 Task: Print the contact list from Outlook.
Action: Mouse moved to (19, 104)
Screenshot: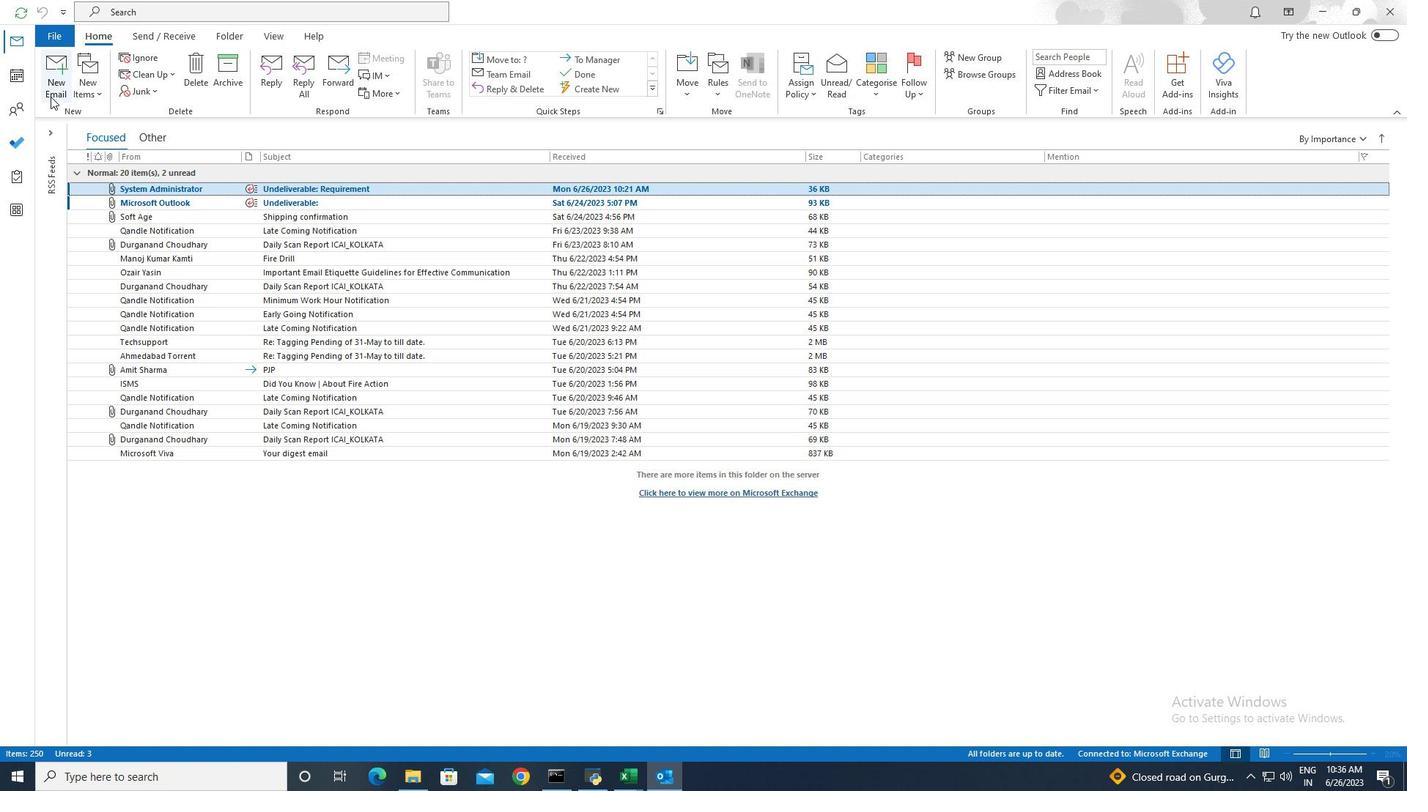 
Action: Mouse pressed left at (19, 104)
Screenshot: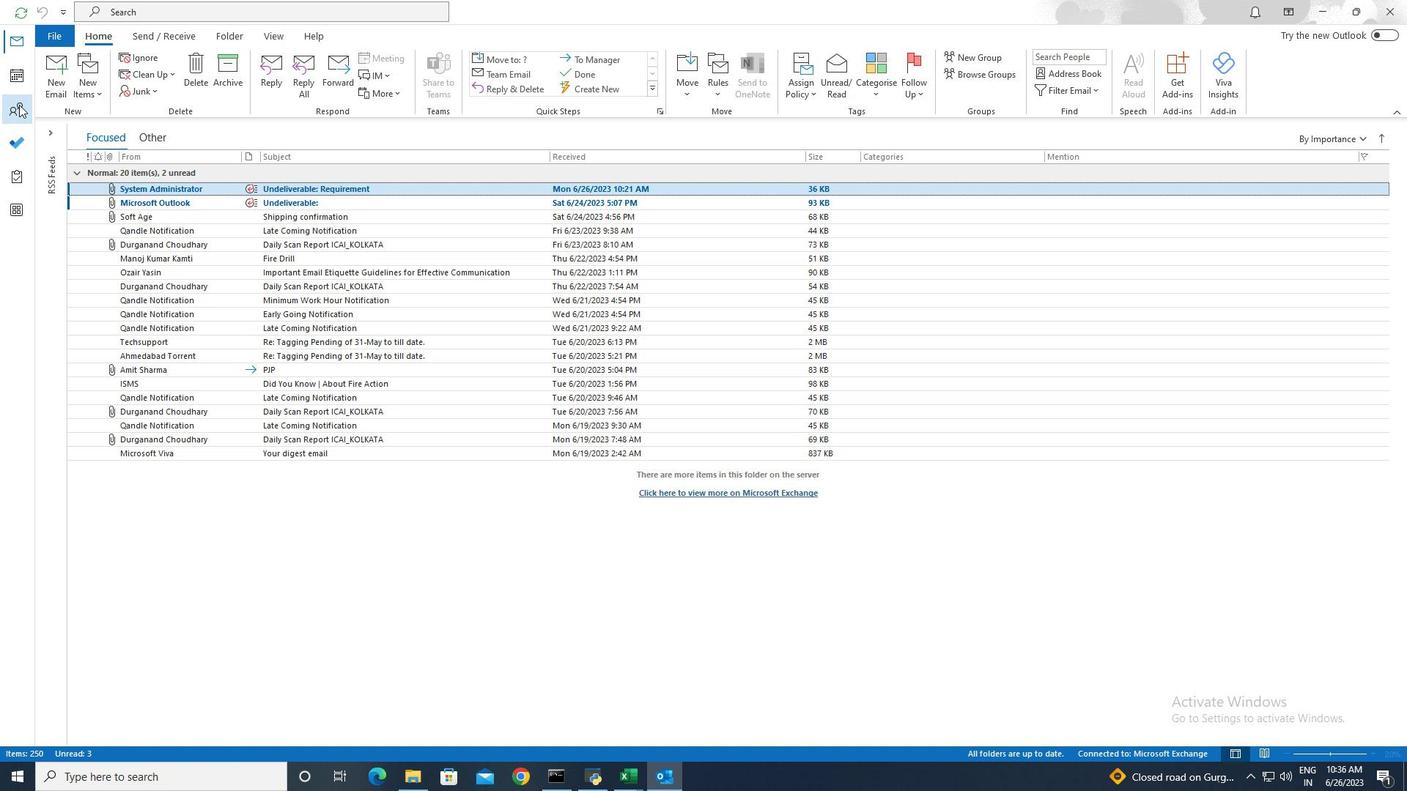 
Action: Mouse moved to (217, 187)
Screenshot: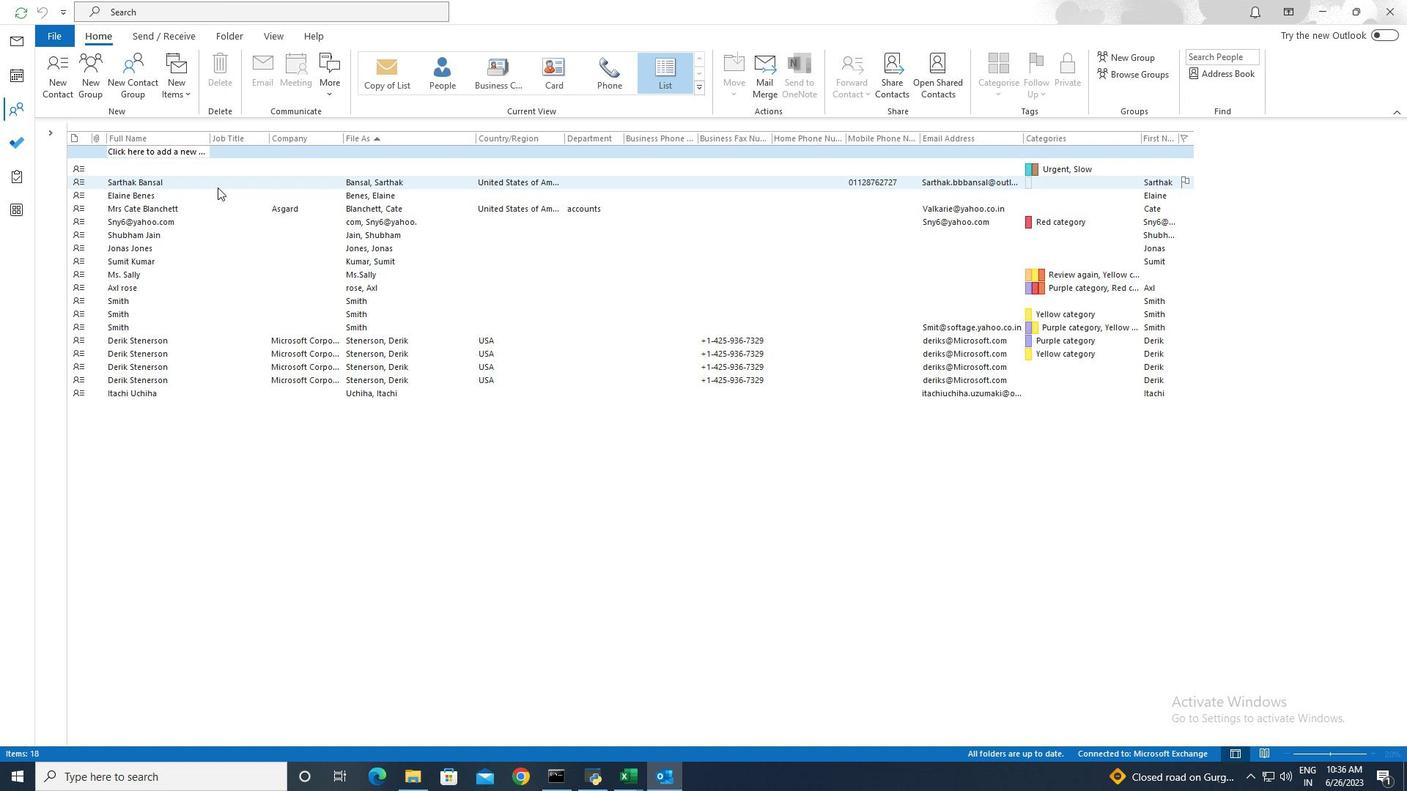 
Action: Mouse pressed left at (217, 187)
Screenshot: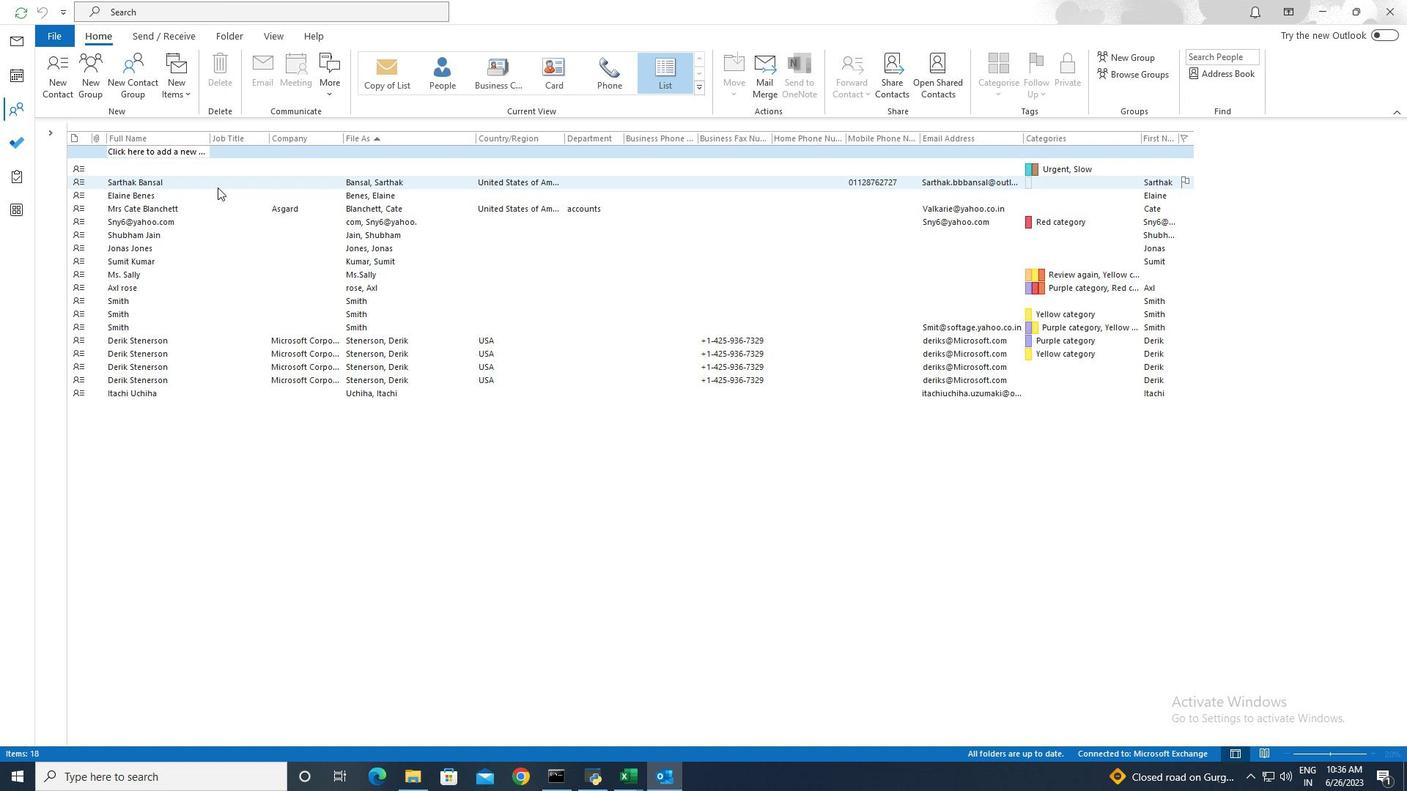 
Action: Mouse moved to (66, 38)
Screenshot: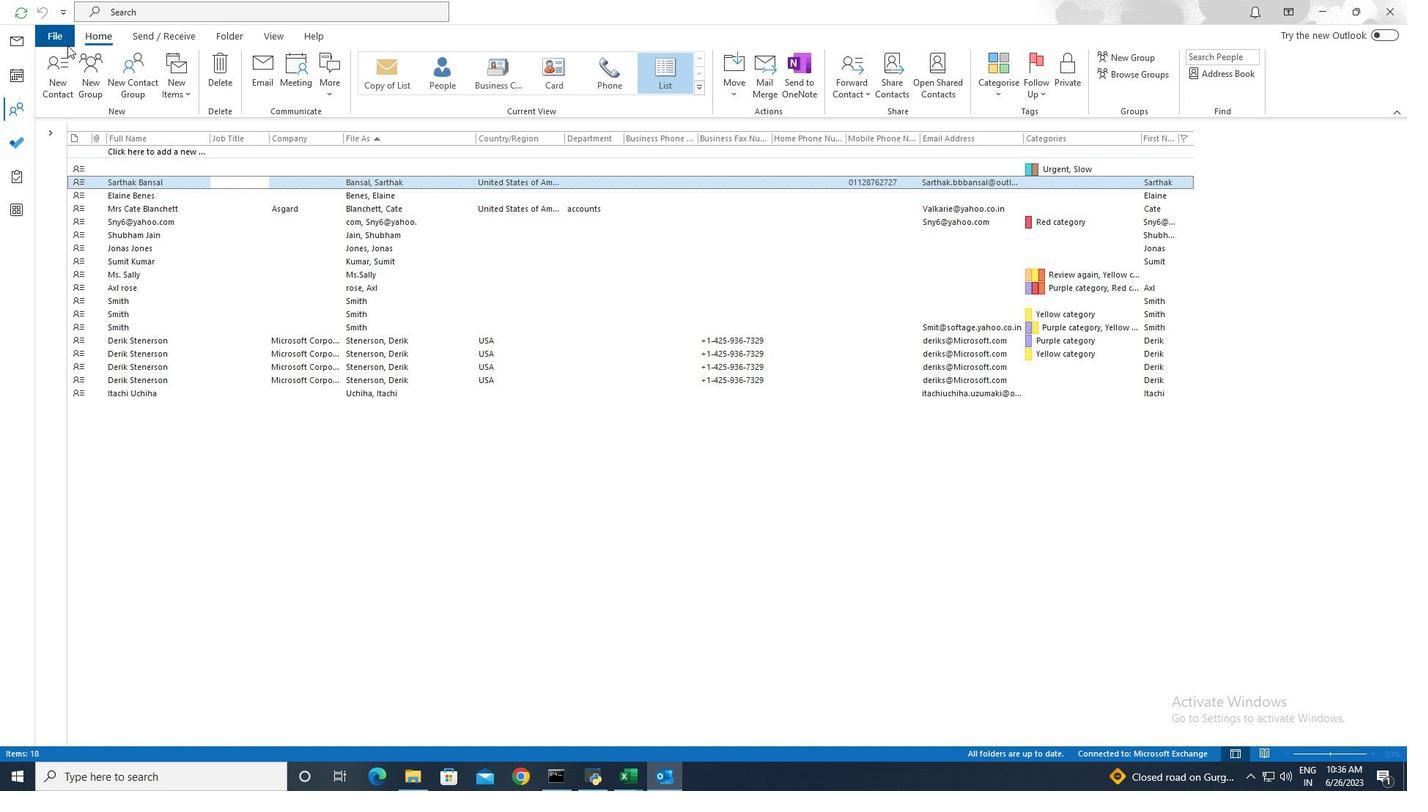 
Action: Mouse pressed left at (66, 38)
Screenshot: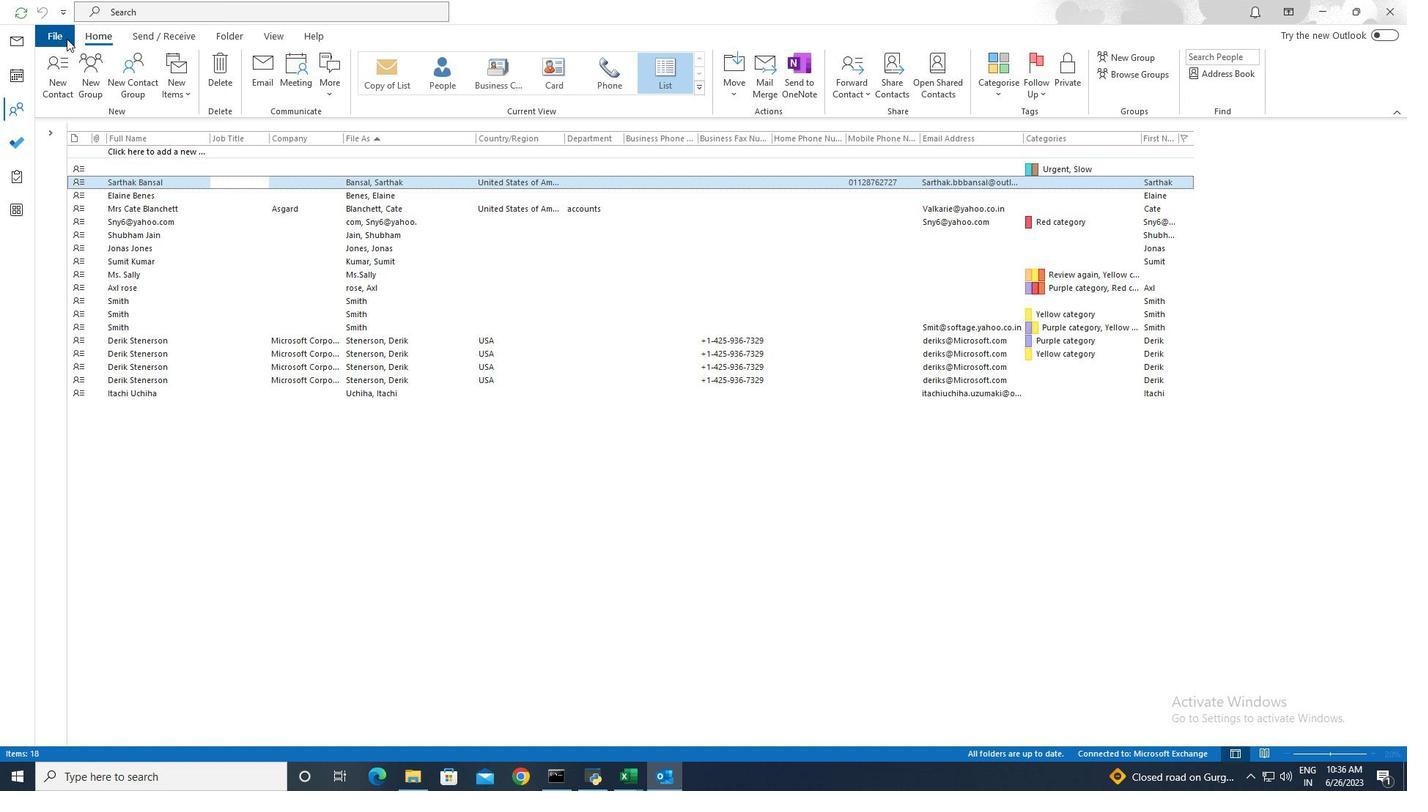 
Action: Mouse moved to (66, 197)
Screenshot: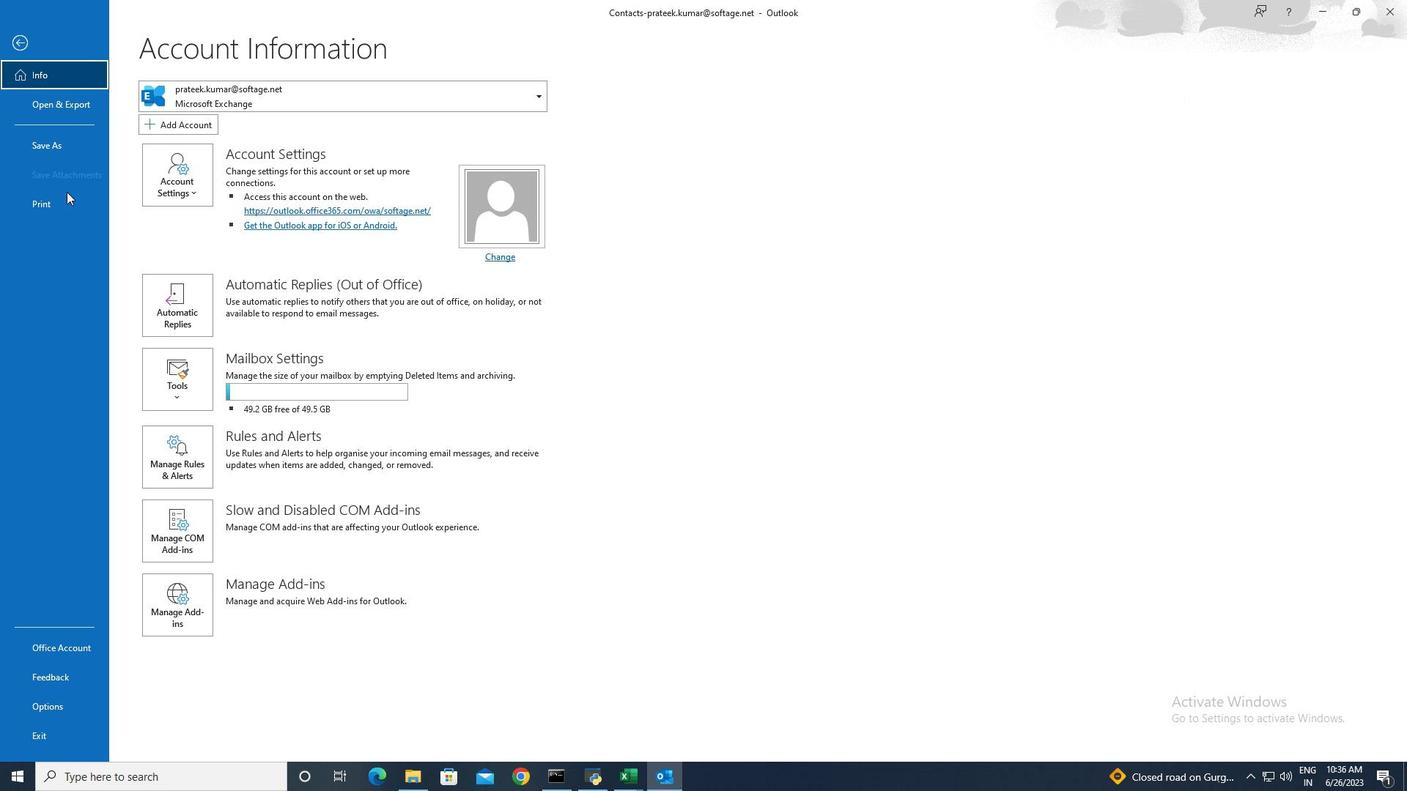 
Action: Mouse pressed left at (66, 197)
Screenshot: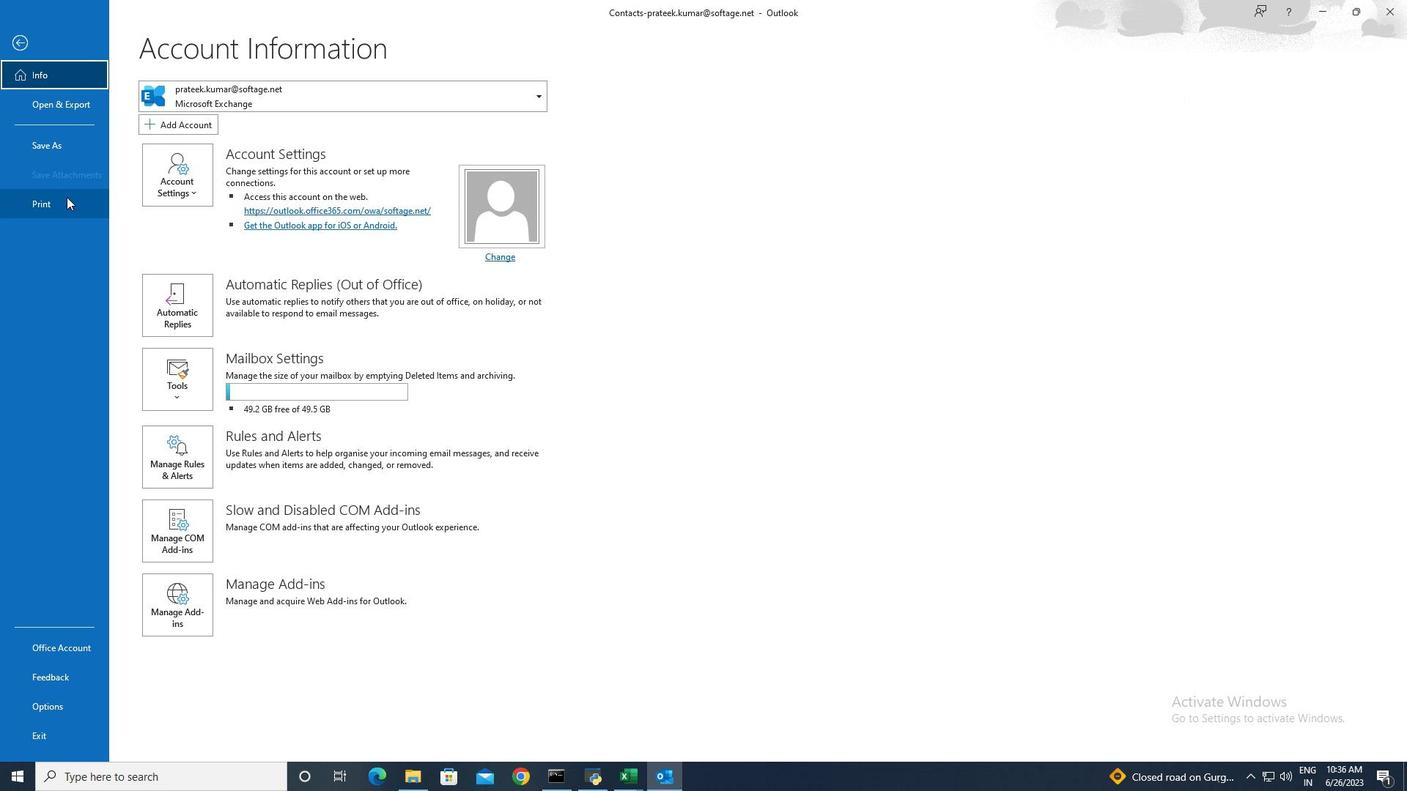 
Action: Mouse moved to (227, 291)
Screenshot: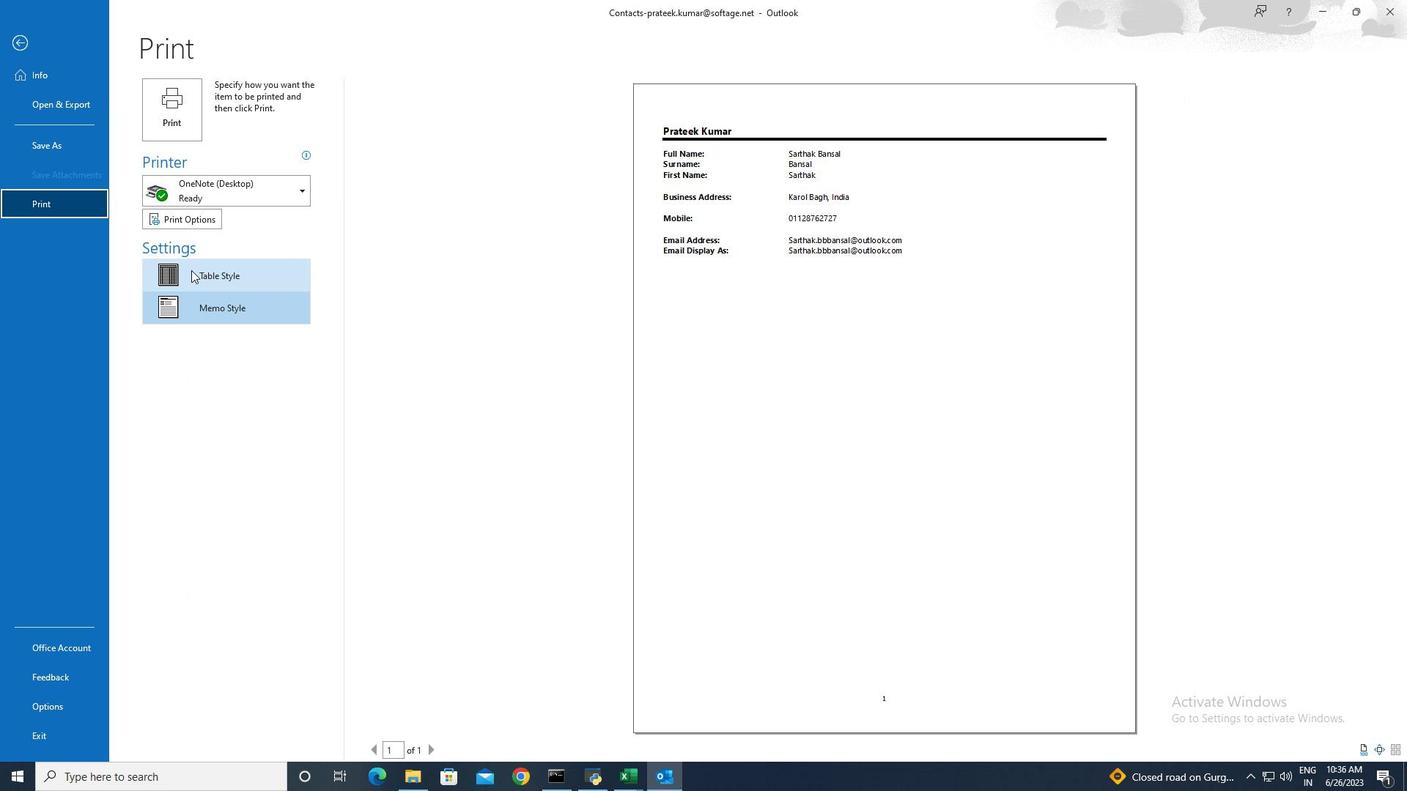 
Action: Mouse pressed left at (227, 291)
Screenshot: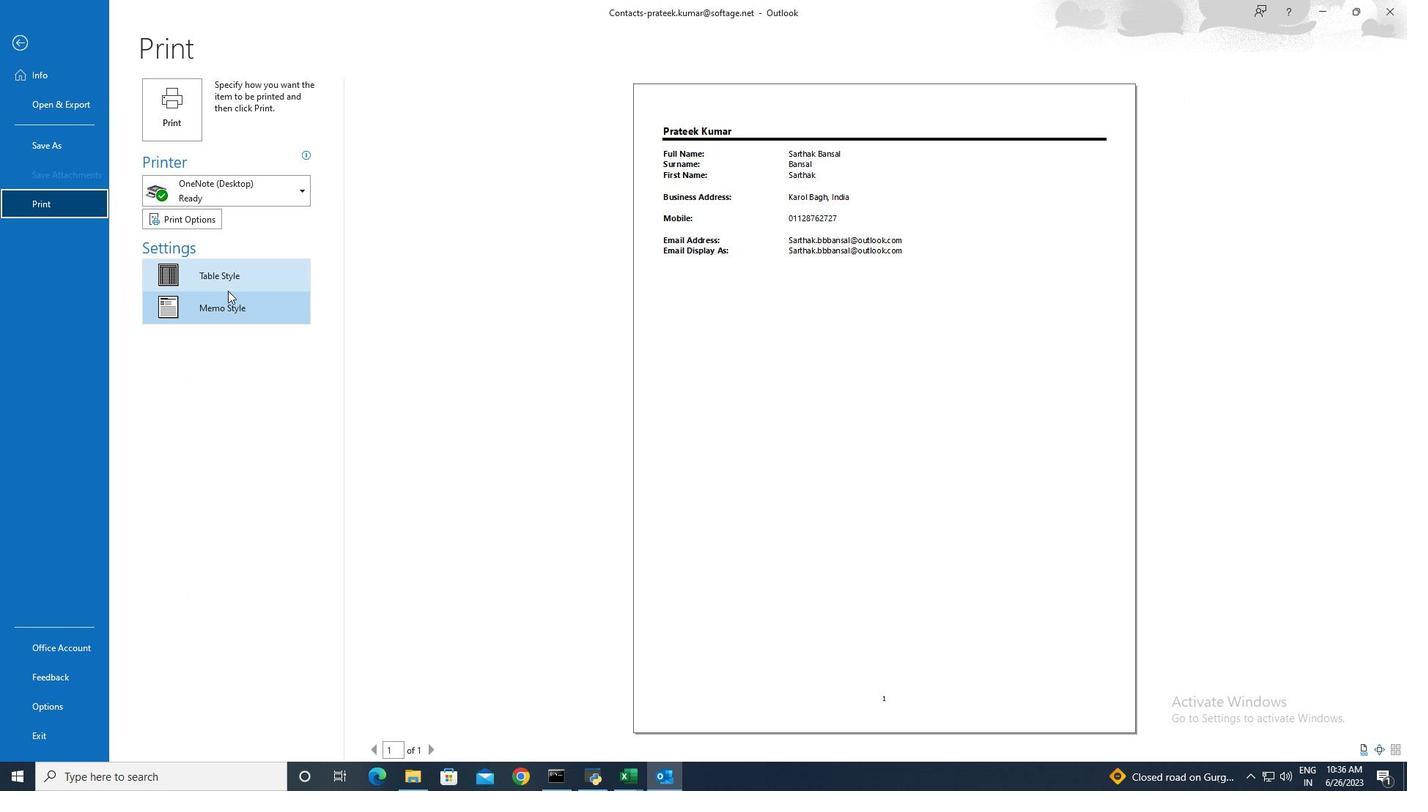 
Action: Mouse moved to (183, 117)
Screenshot: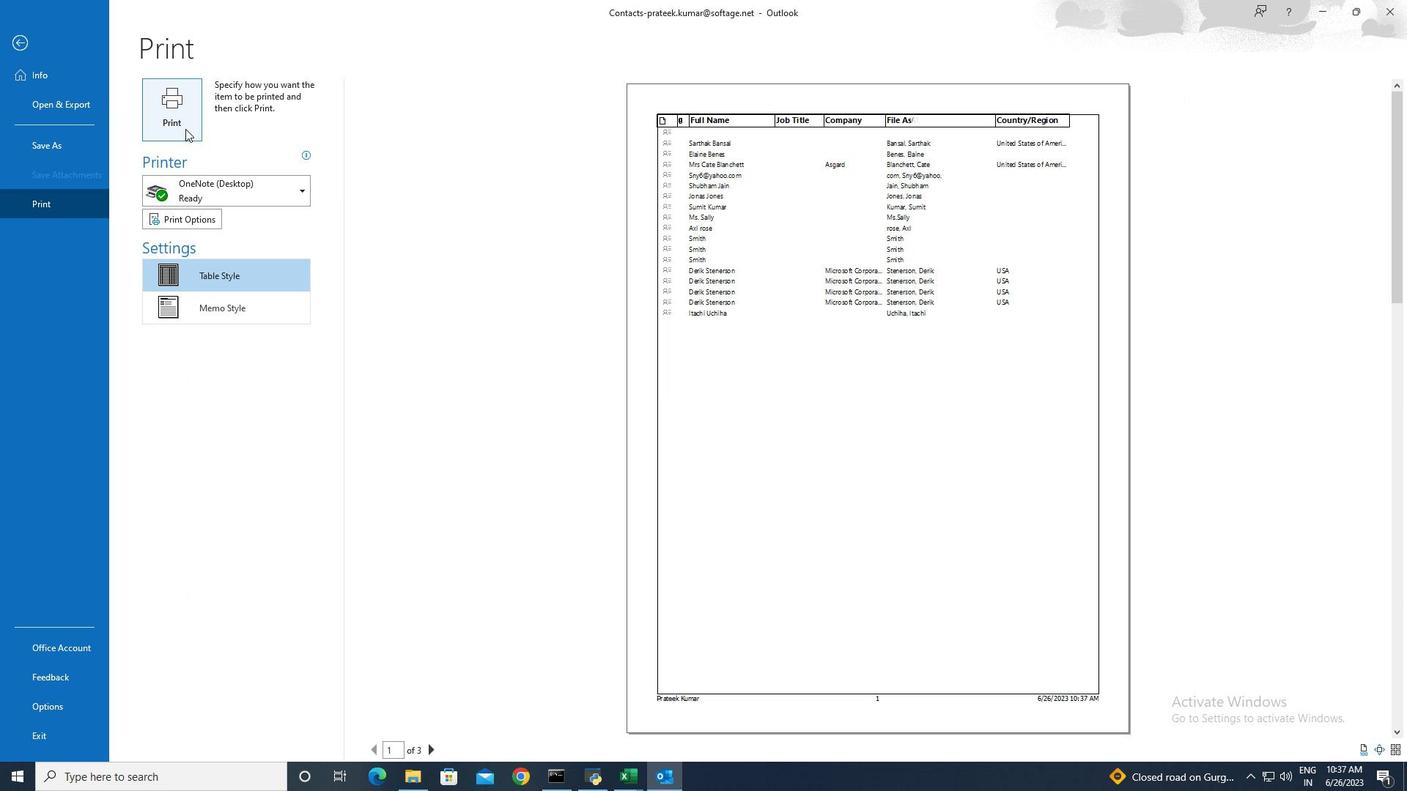 
Action: Mouse pressed left at (183, 117)
Screenshot: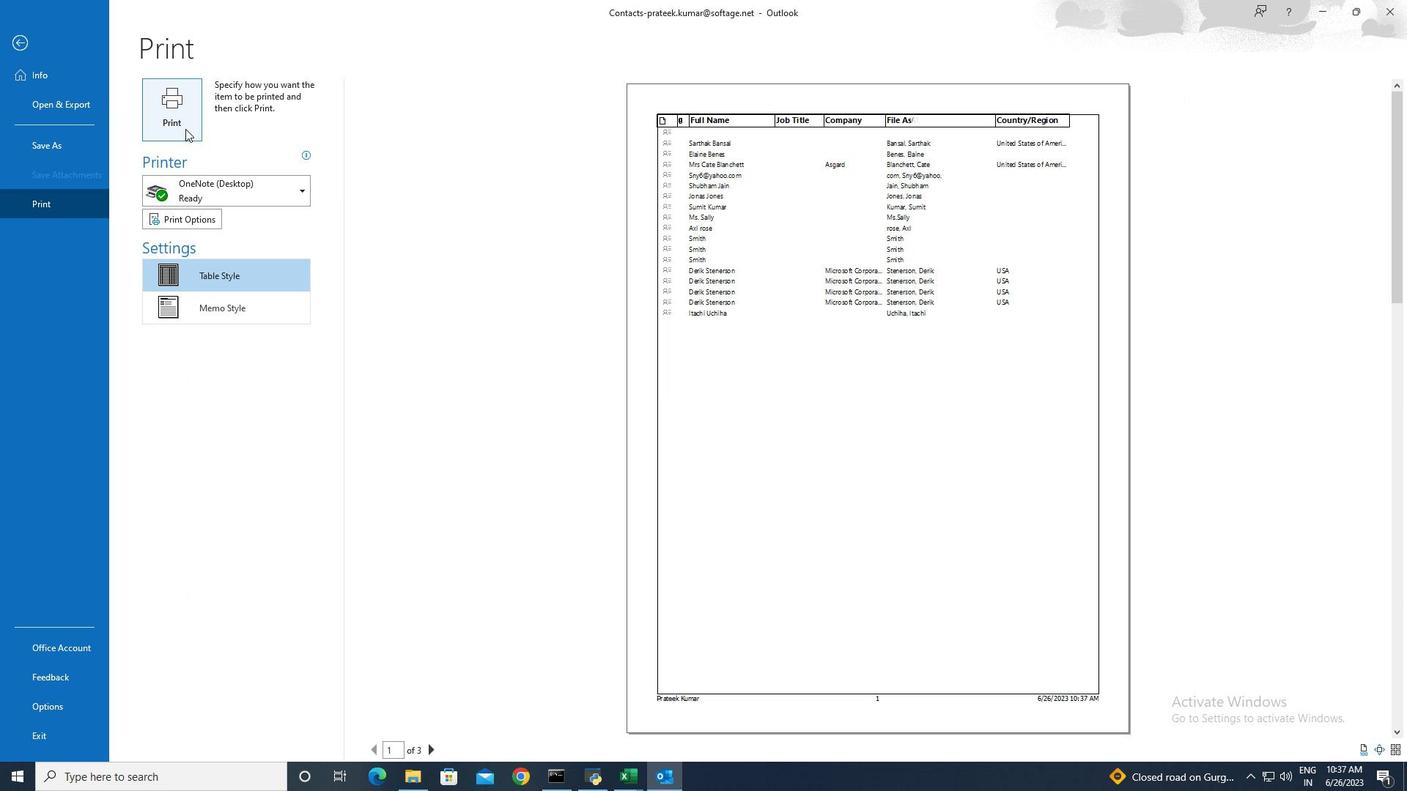 
Action: Mouse moved to (189, 123)
Screenshot: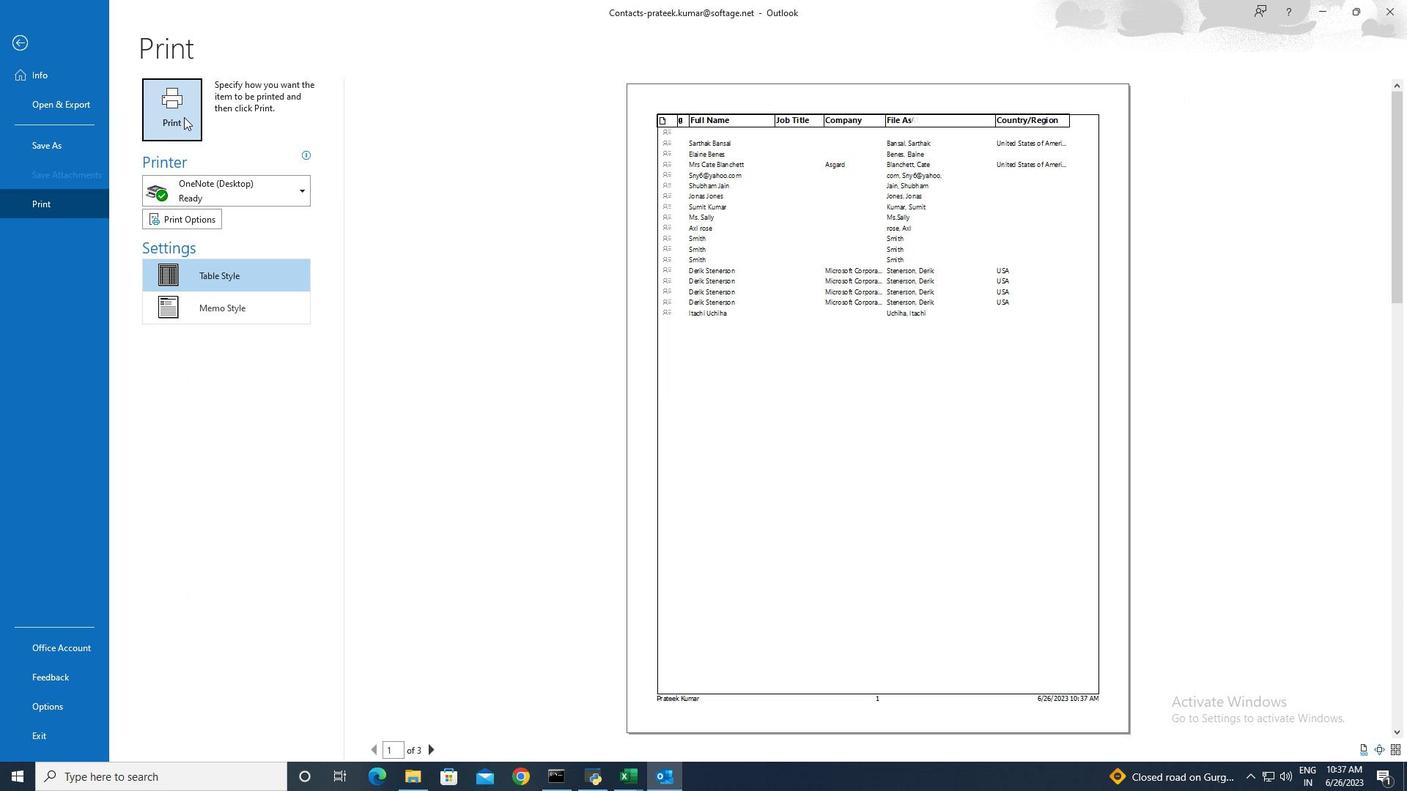 
